 Task: Add a condition where "Status category Greater than Pending" in recently solved tickets.
Action: Mouse moved to (143, 511)
Screenshot: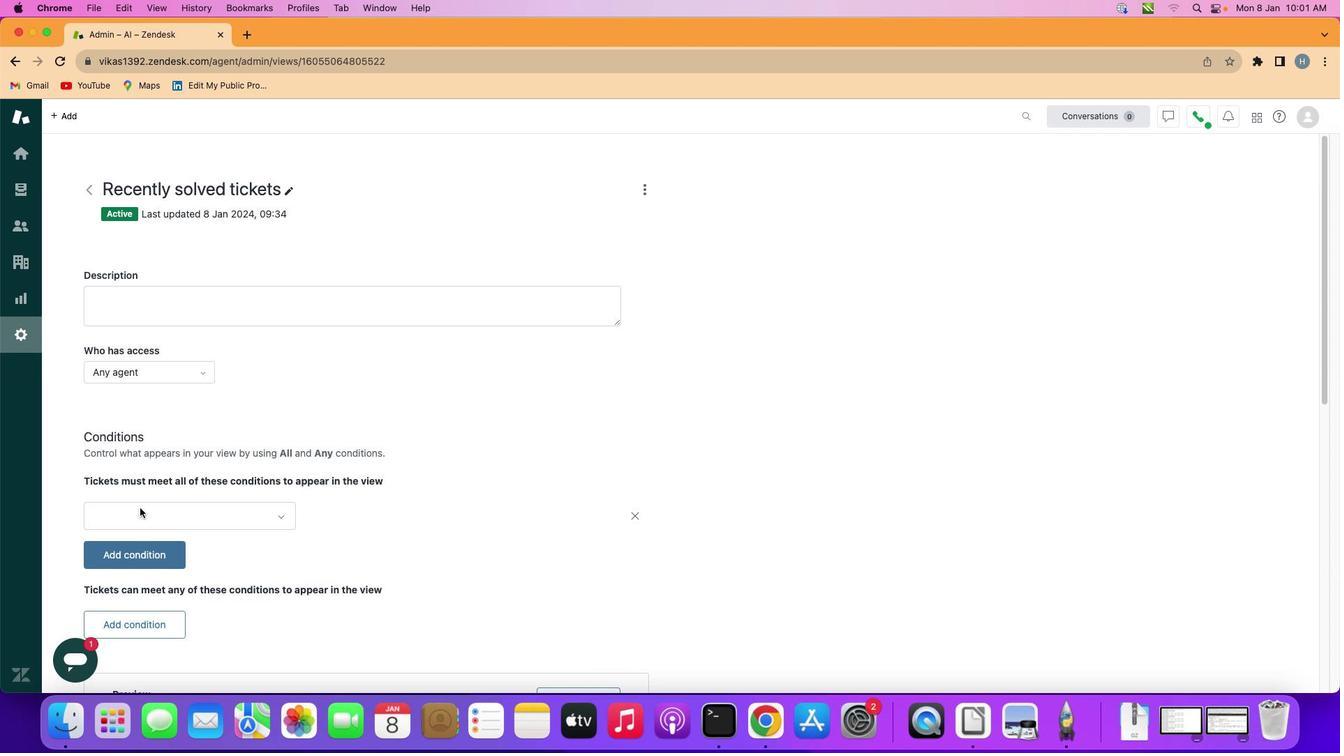 
Action: Mouse pressed left at (143, 511)
Screenshot: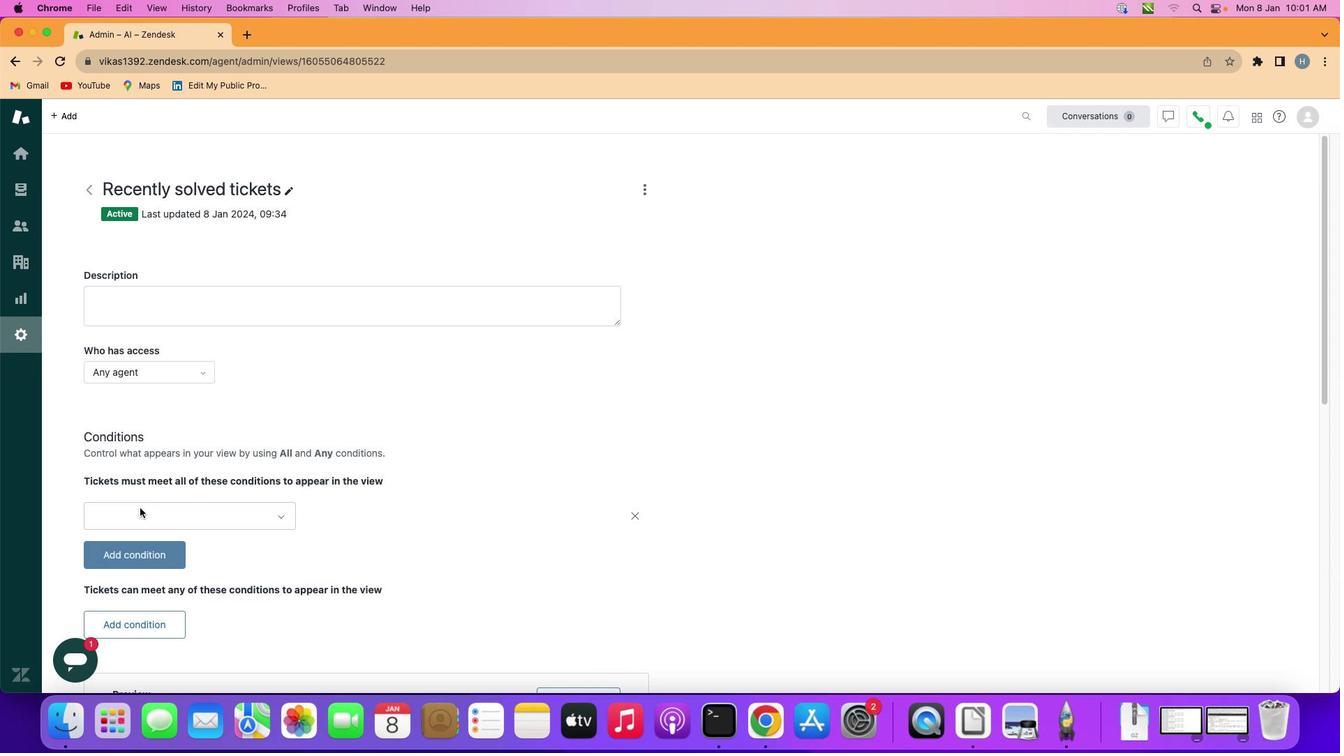 
Action: Mouse moved to (189, 514)
Screenshot: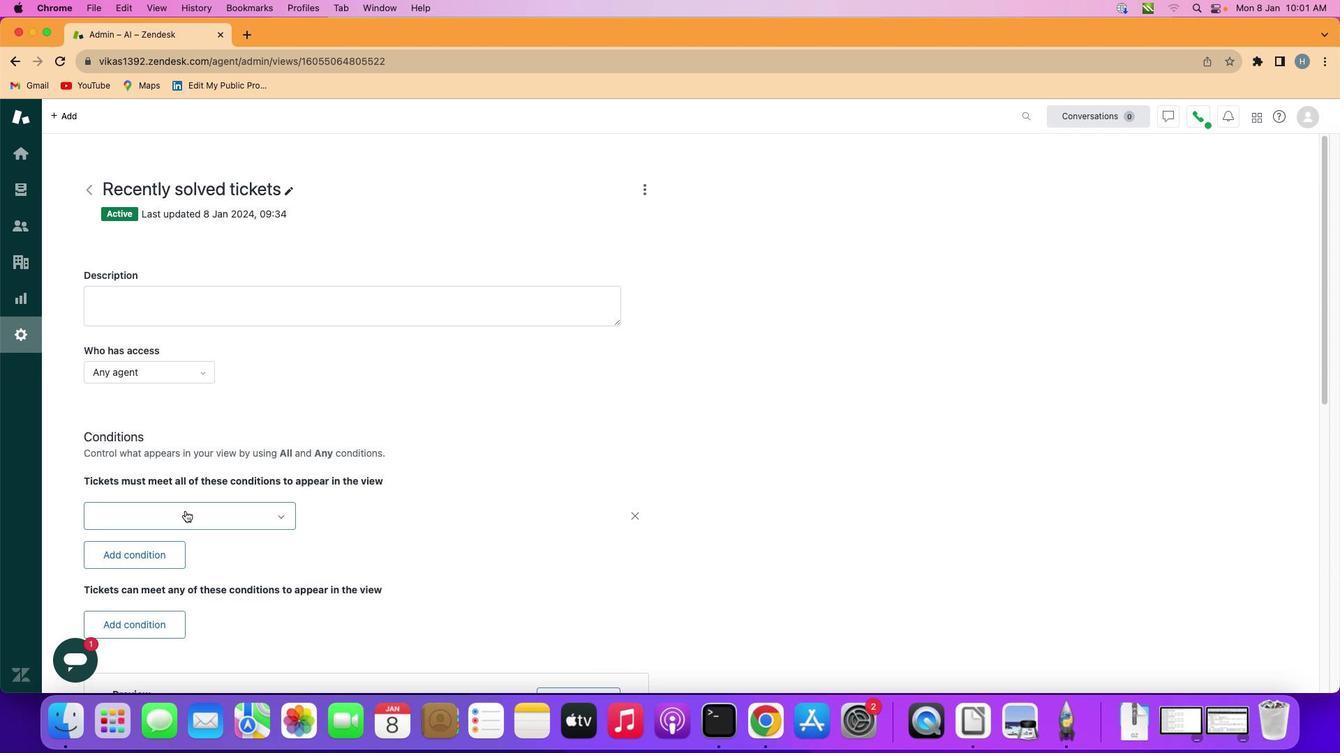 
Action: Mouse pressed left at (189, 514)
Screenshot: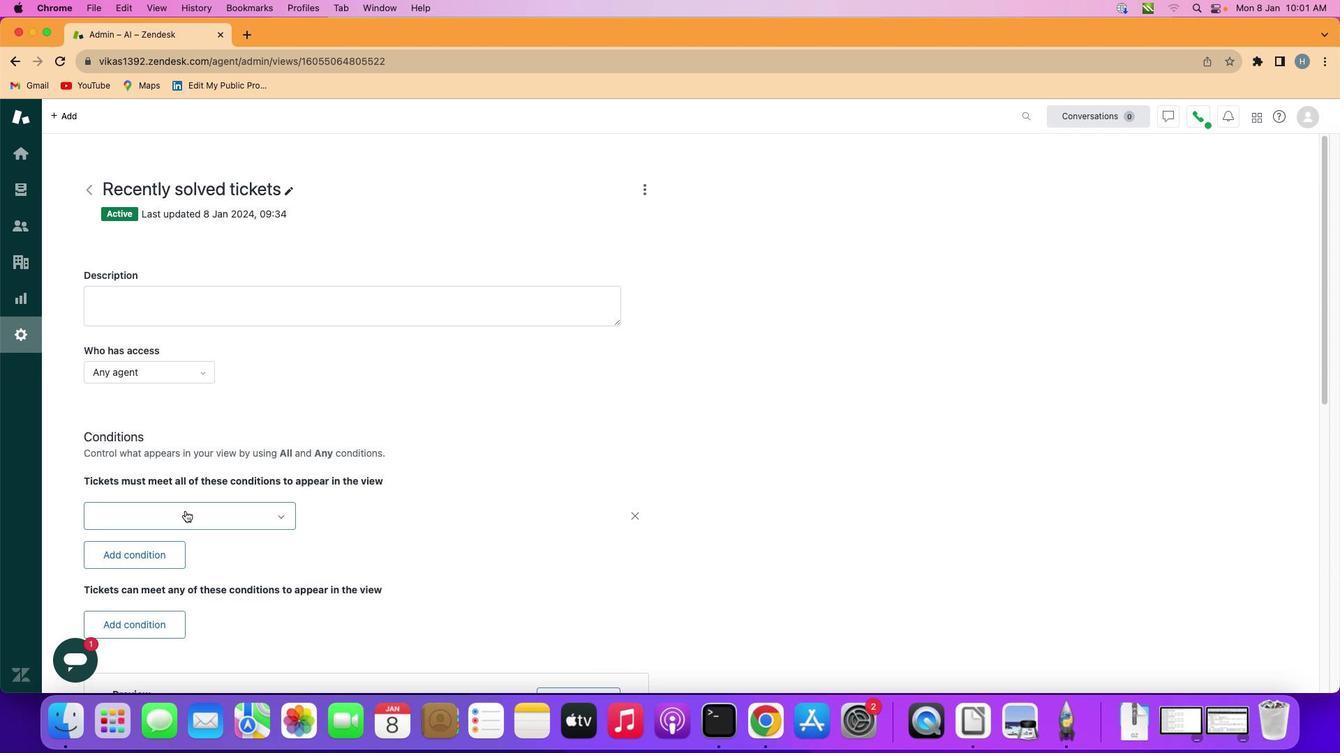 
Action: Mouse moved to (215, 270)
Screenshot: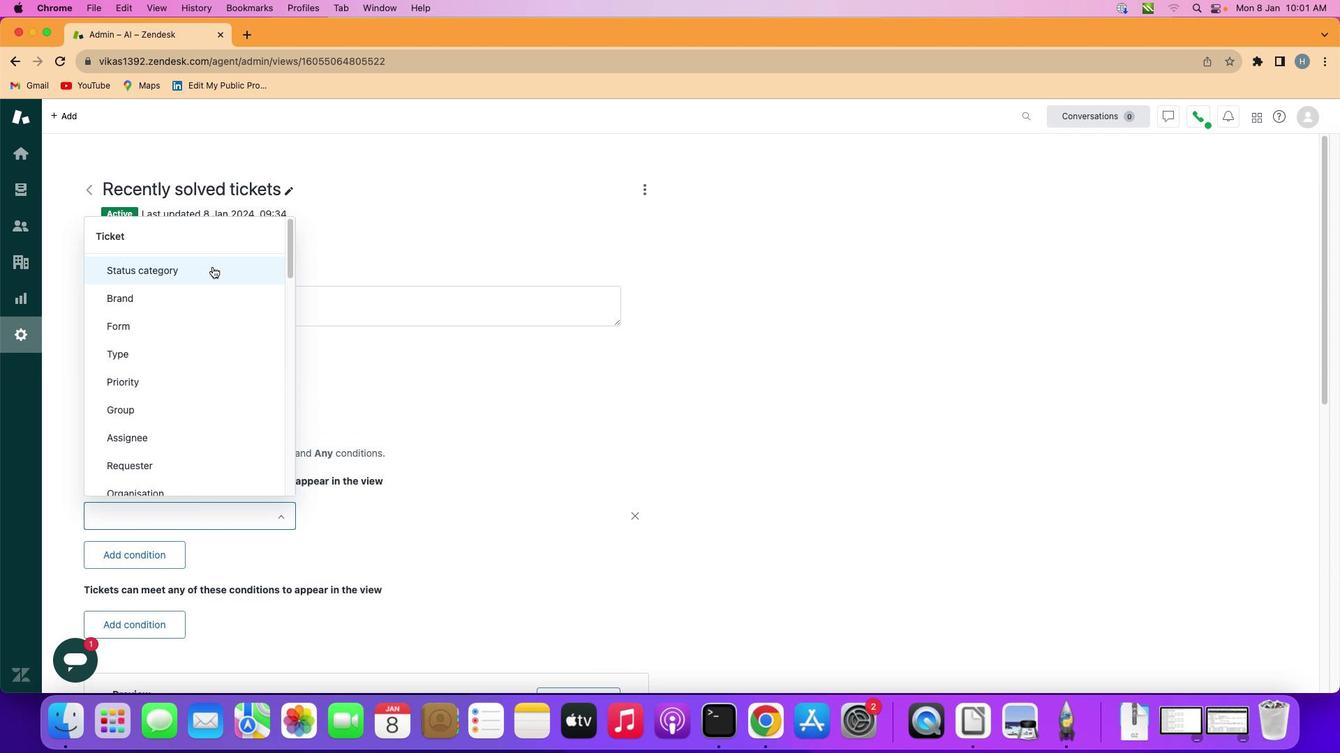
Action: Mouse pressed left at (215, 270)
Screenshot: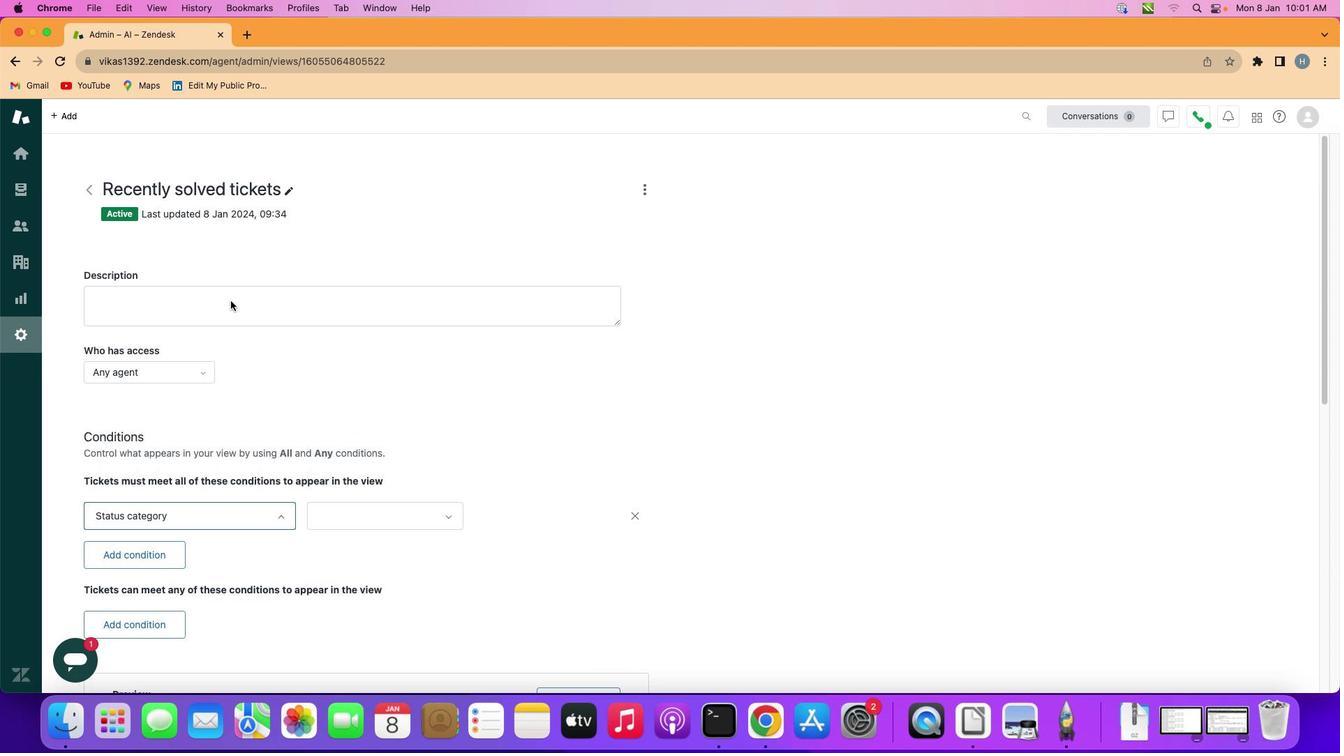 
Action: Mouse moved to (407, 511)
Screenshot: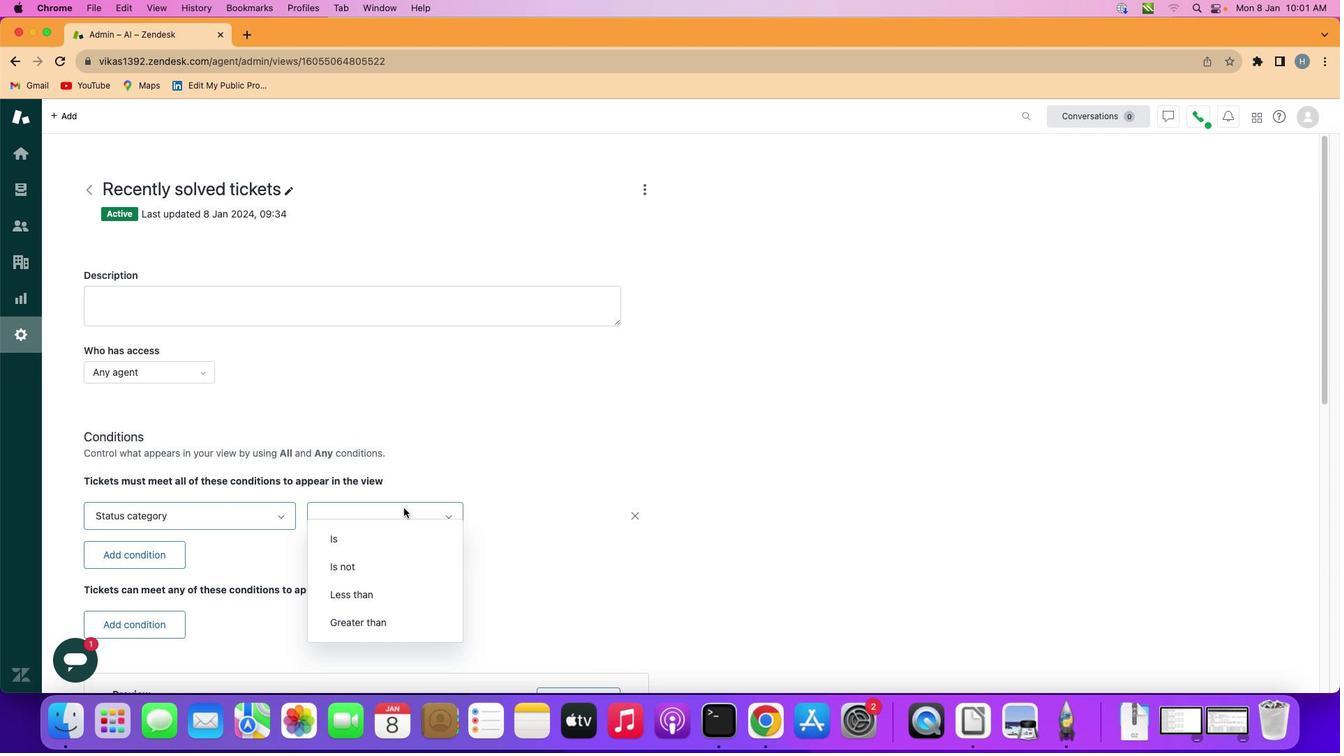 
Action: Mouse pressed left at (407, 511)
Screenshot: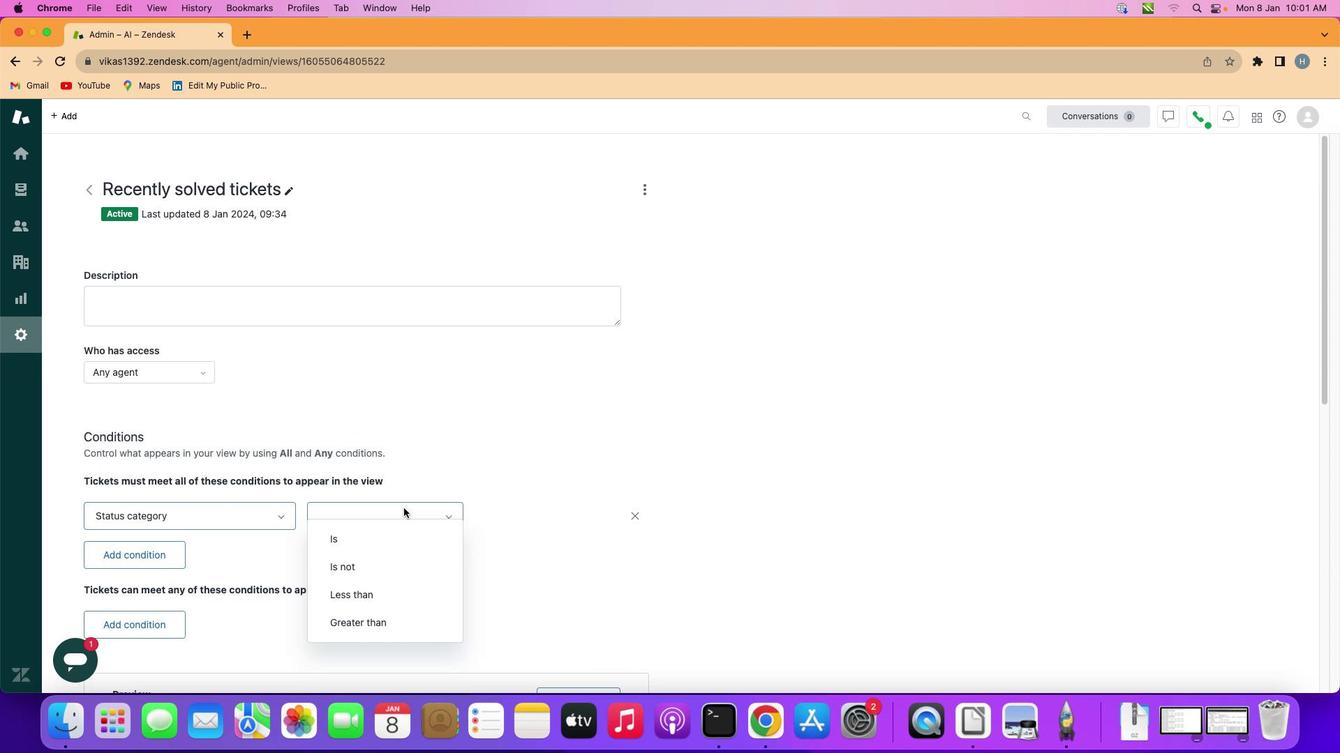 
Action: Mouse moved to (399, 642)
Screenshot: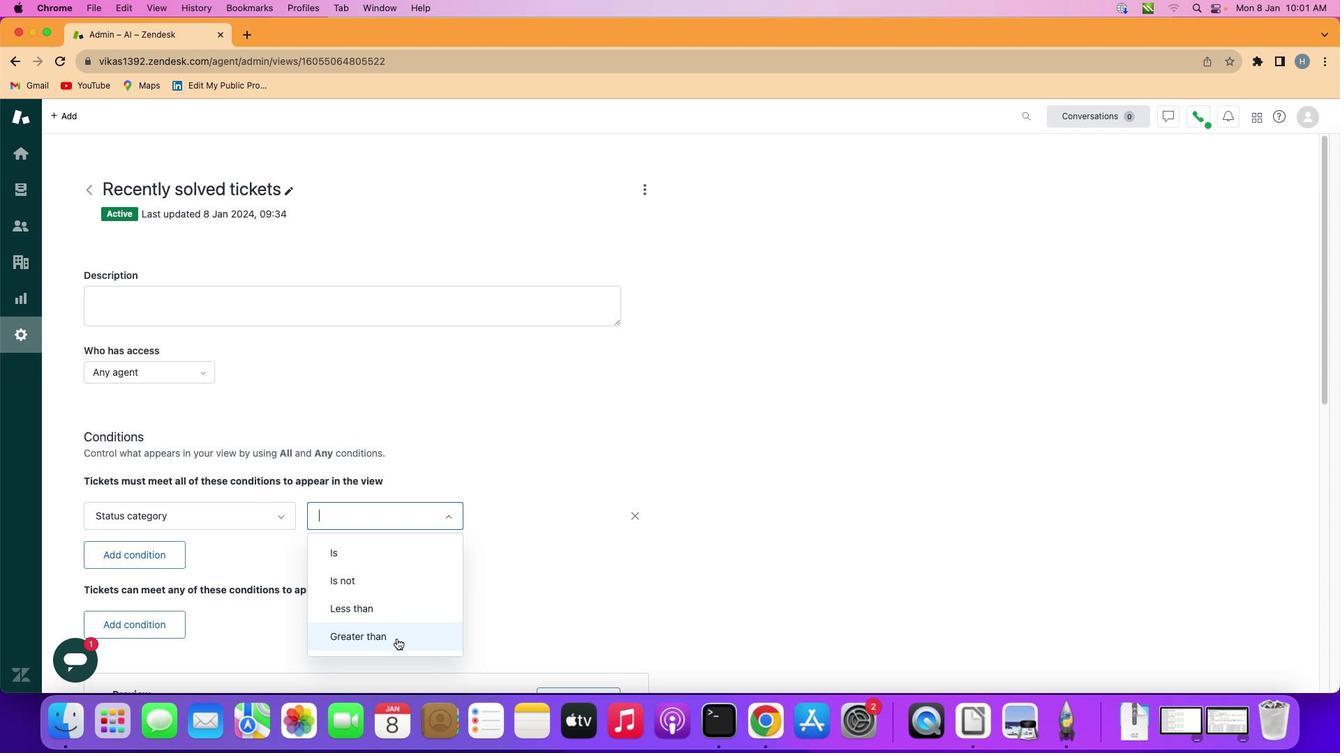 
Action: Mouse pressed left at (399, 642)
Screenshot: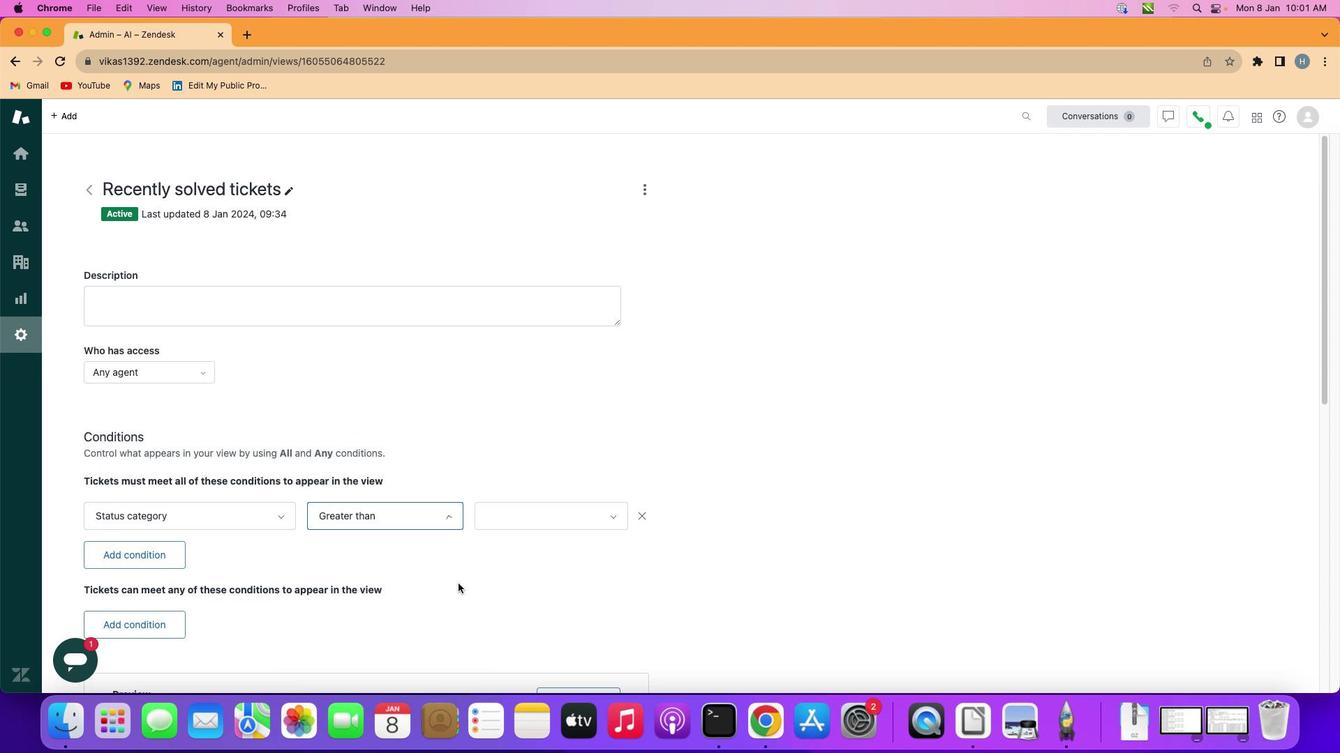 
Action: Mouse moved to (576, 522)
Screenshot: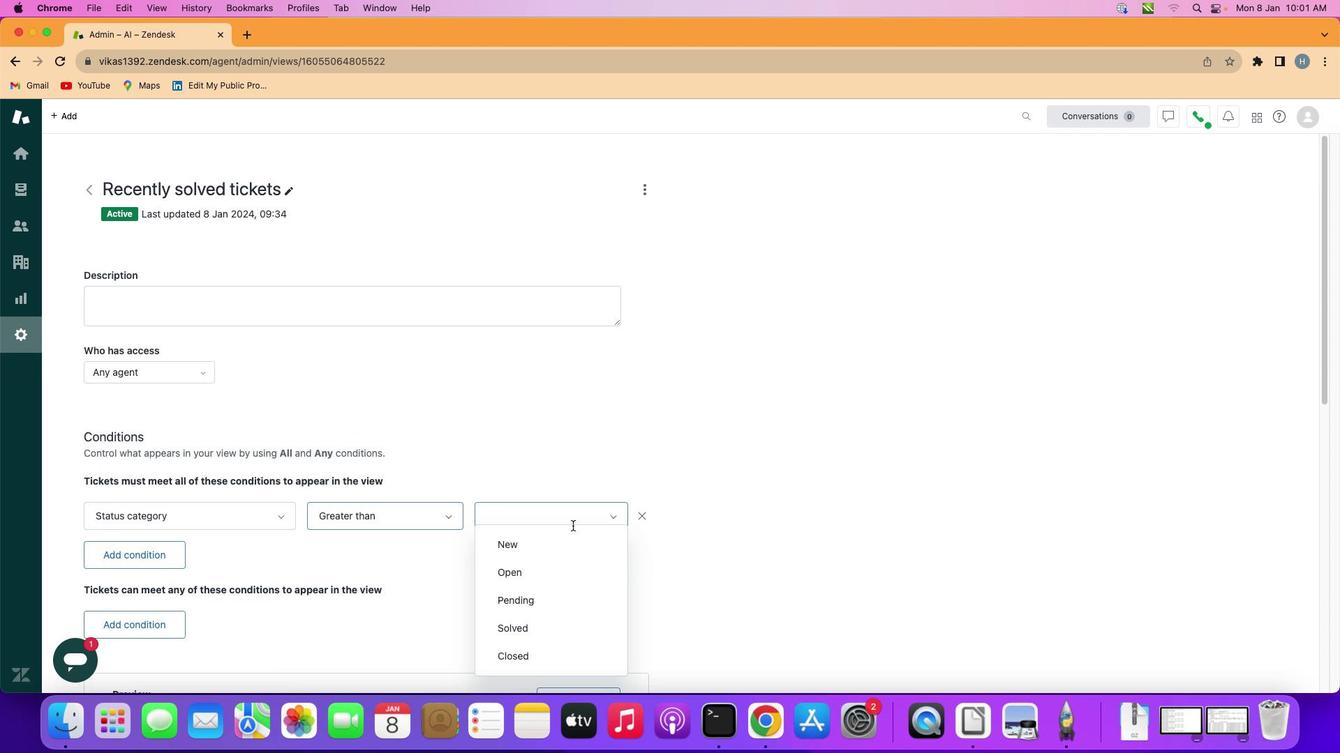 
Action: Mouse pressed left at (576, 522)
Screenshot: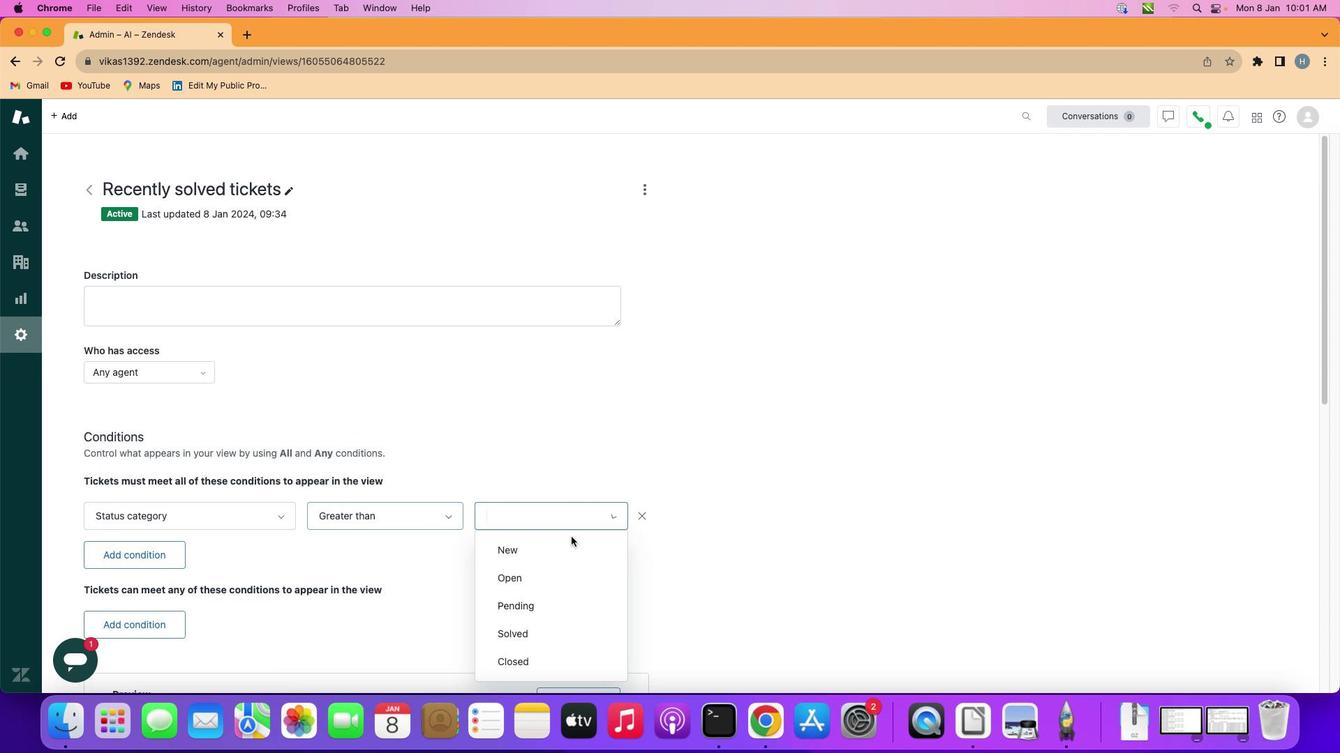
Action: Mouse moved to (562, 609)
Screenshot: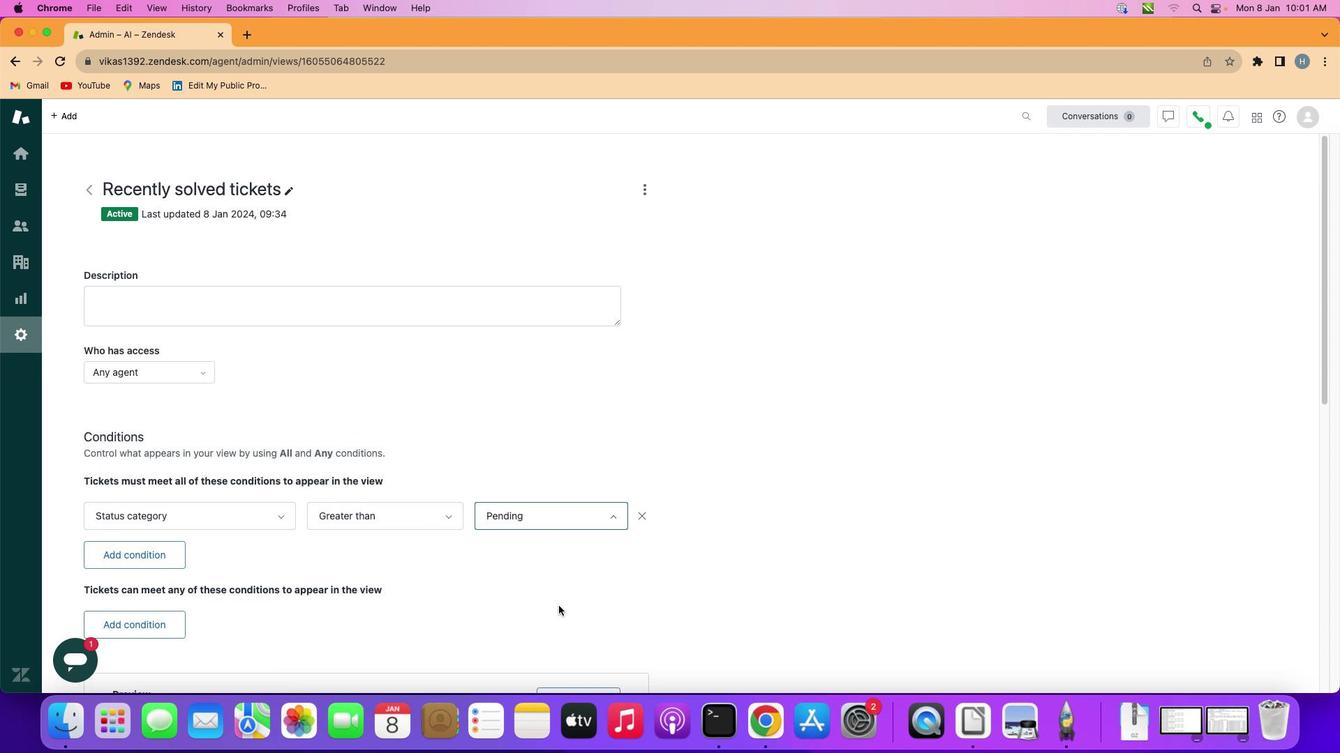 
Action: Mouse pressed left at (562, 609)
Screenshot: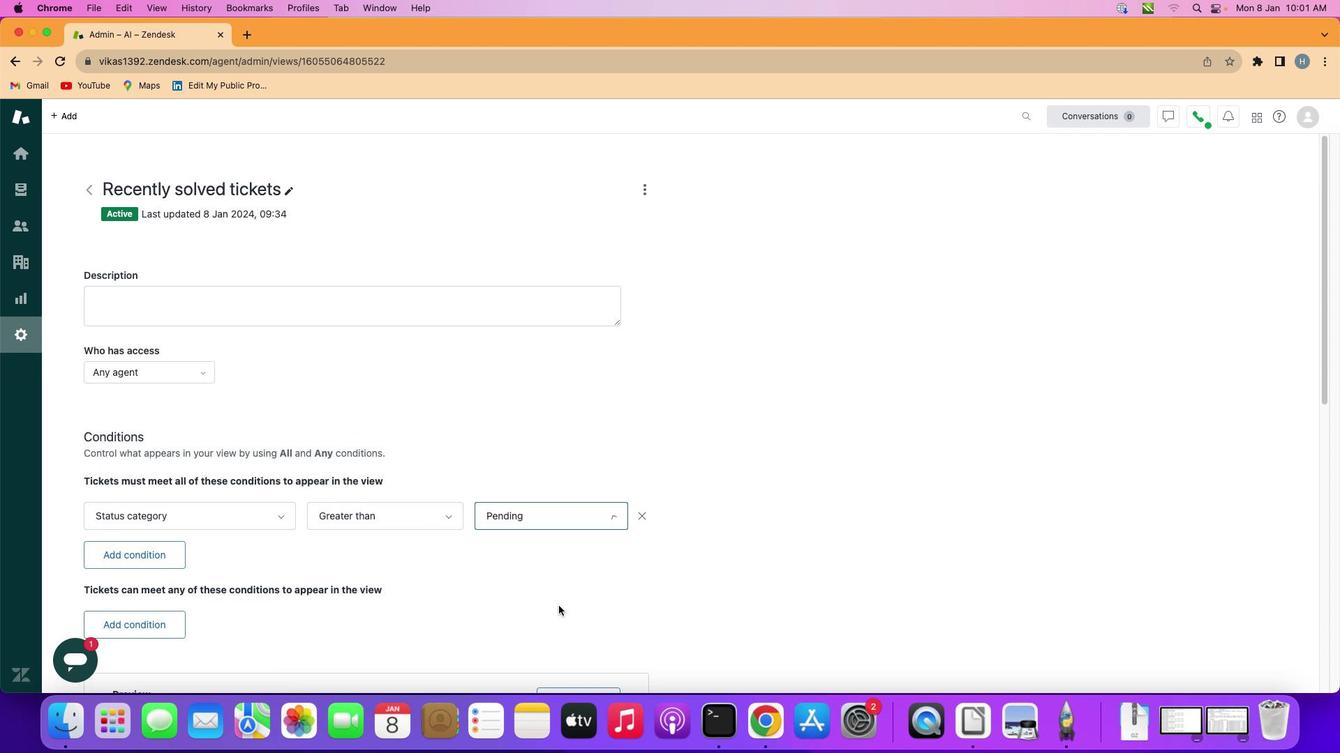
Action: Mouse moved to (560, 568)
Screenshot: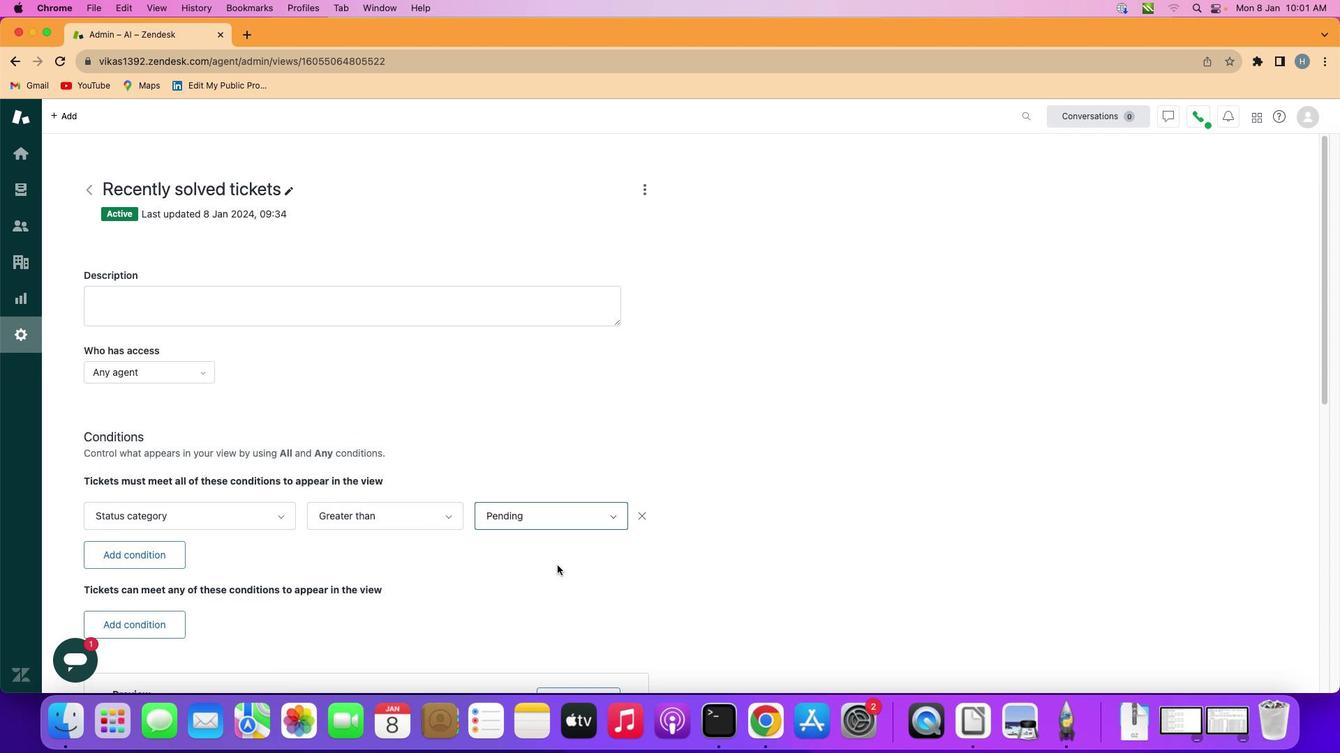 
